 Task: Ask the host if meals are included with the booking.
Action: Mouse moved to (177, 391)
Screenshot: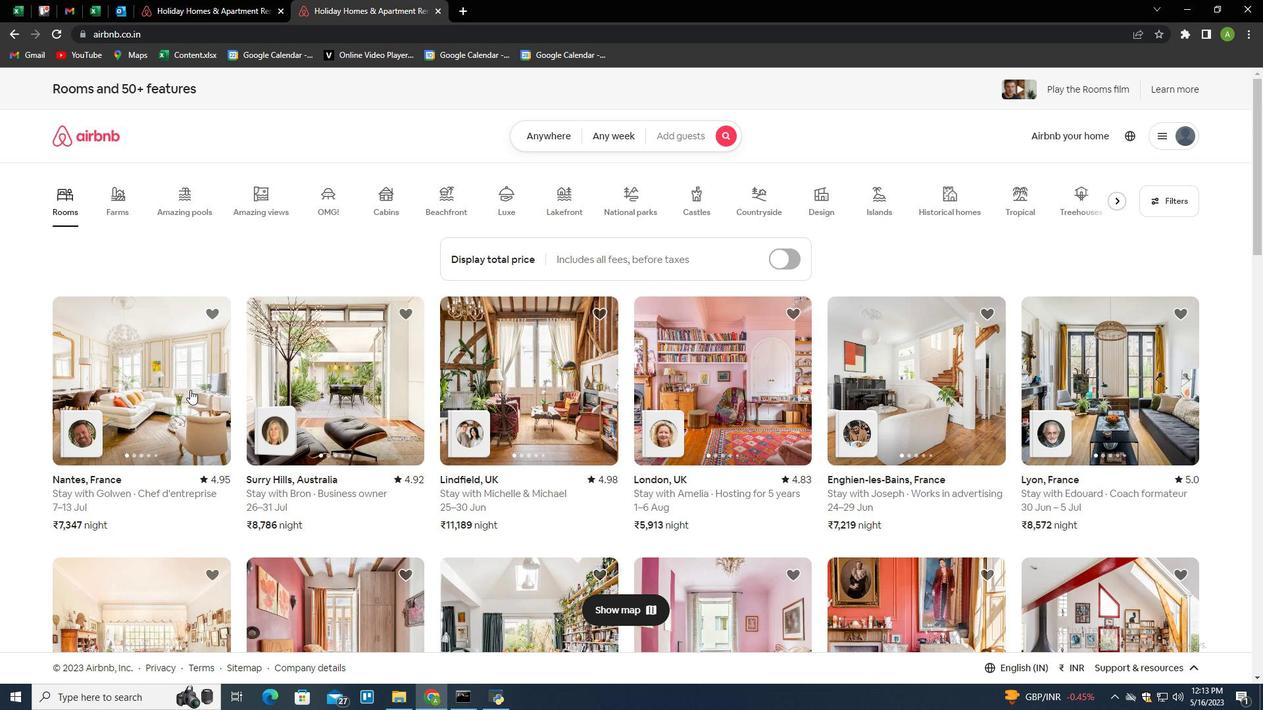 
Action: Mouse scrolled (177, 390) with delta (0, 0)
Screenshot: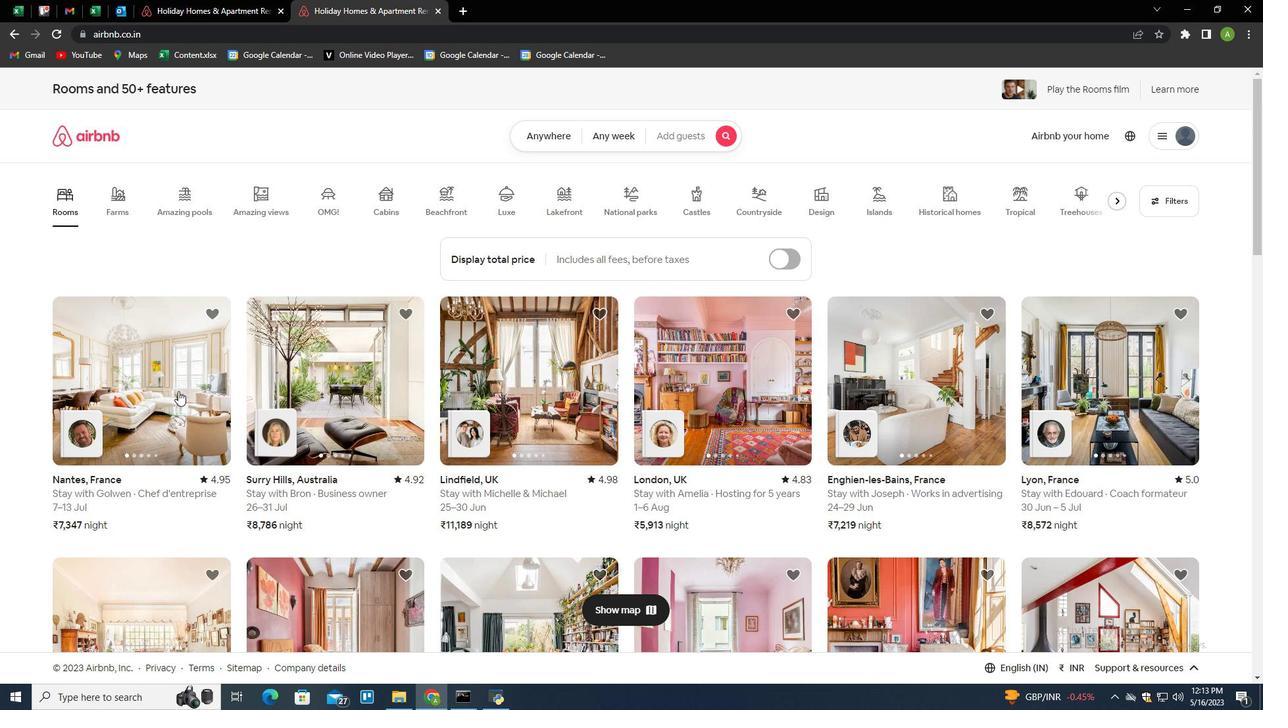 
Action: Mouse moved to (147, 313)
Screenshot: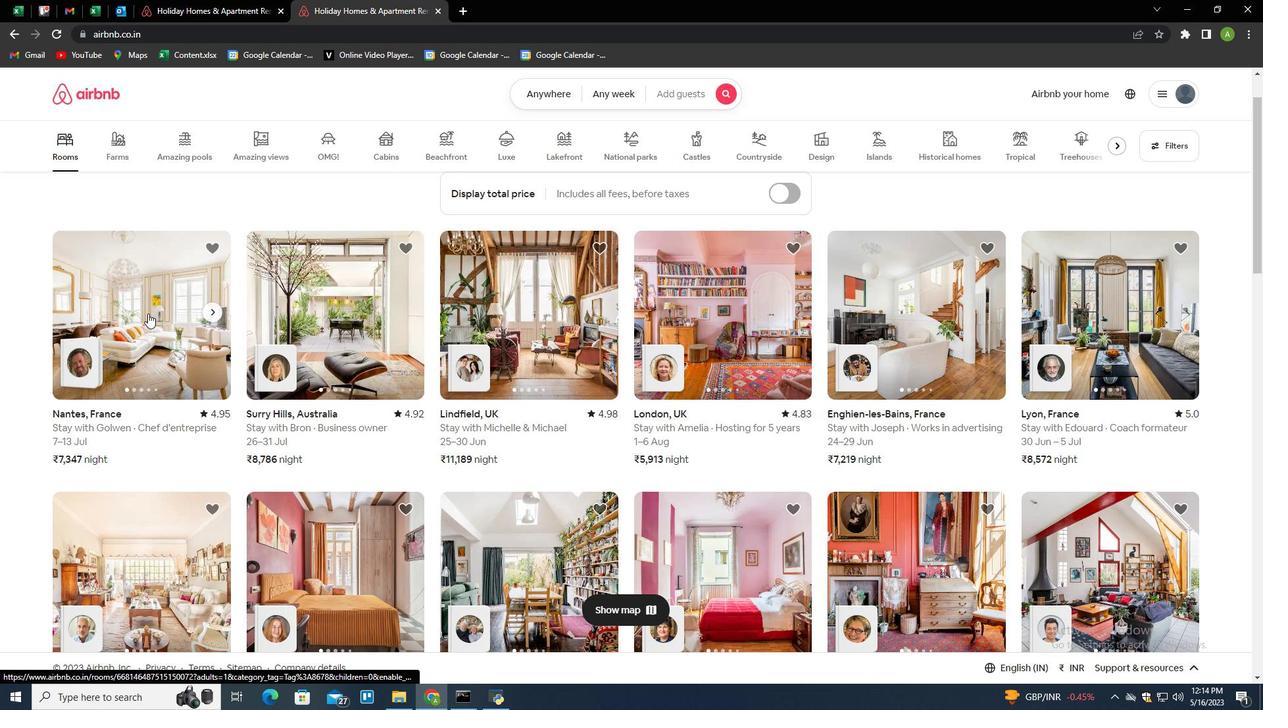 
Action: Mouse pressed left at (147, 313)
Screenshot: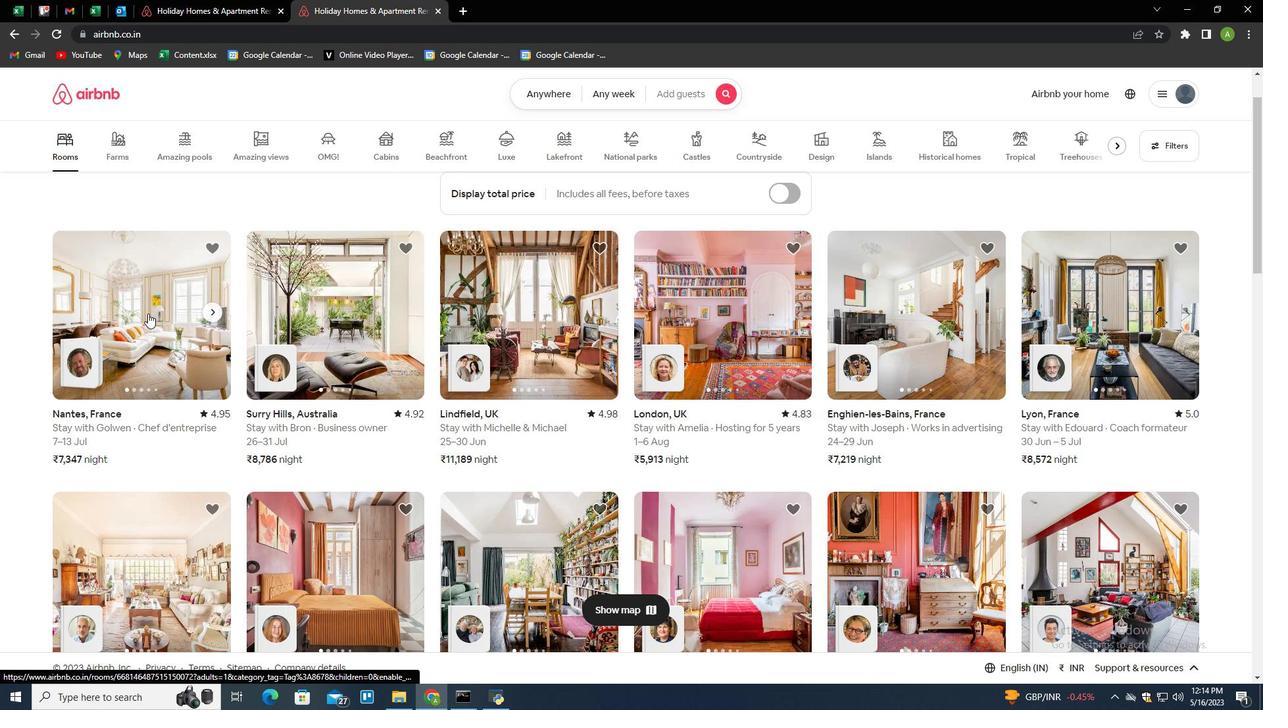 
Action: Mouse moved to (475, 393)
Screenshot: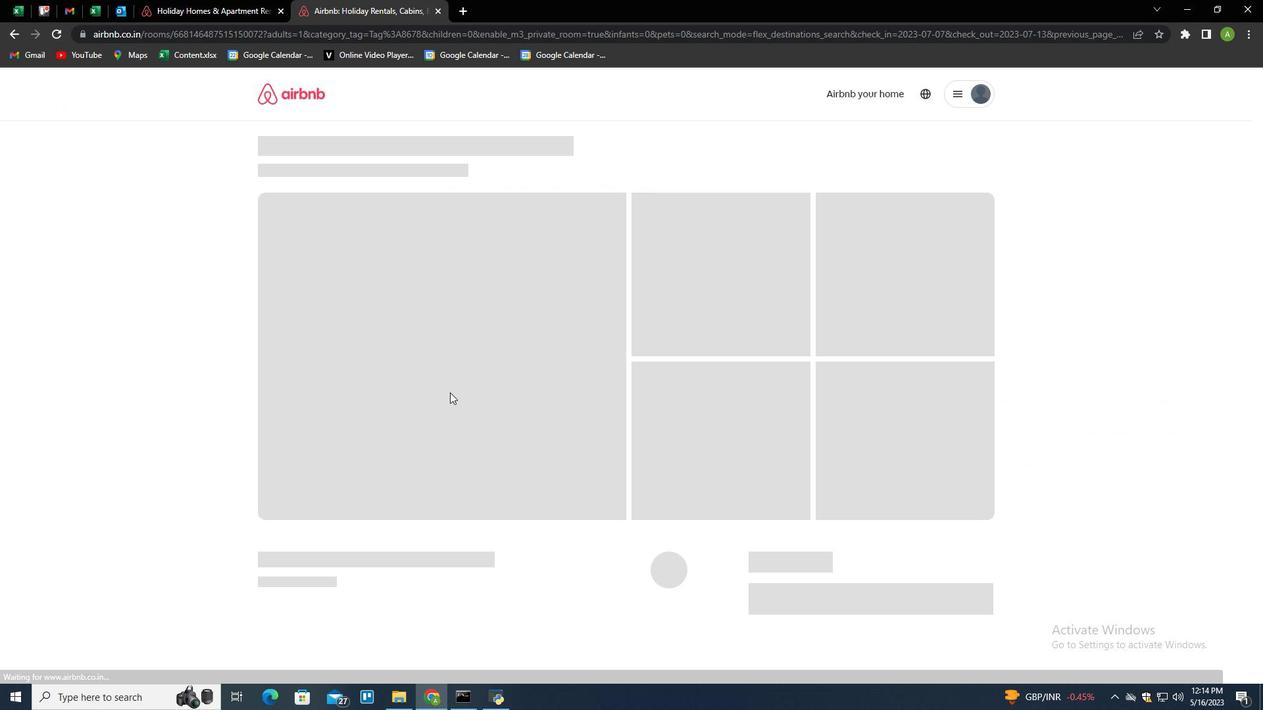 
Action: Mouse scrolled (475, 392) with delta (0, 0)
Screenshot: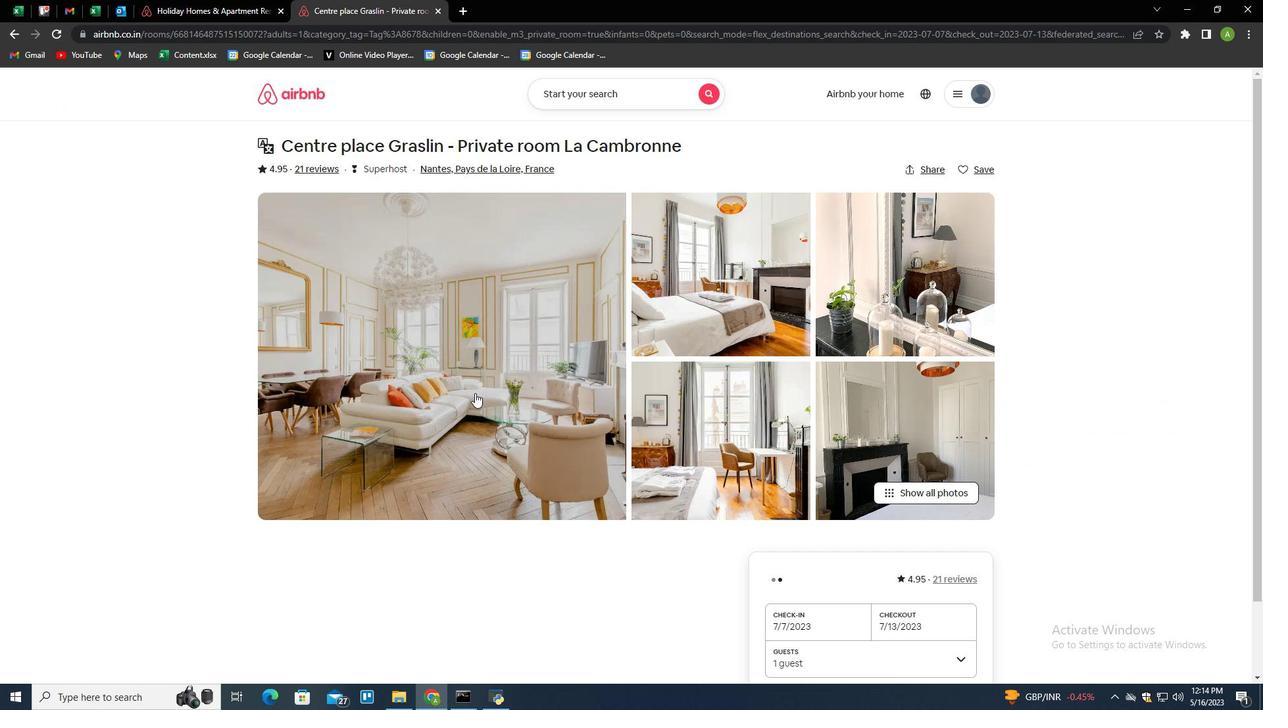 
Action: Mouse scrolled (475, 392) with delta (0, 0)
Screenshot: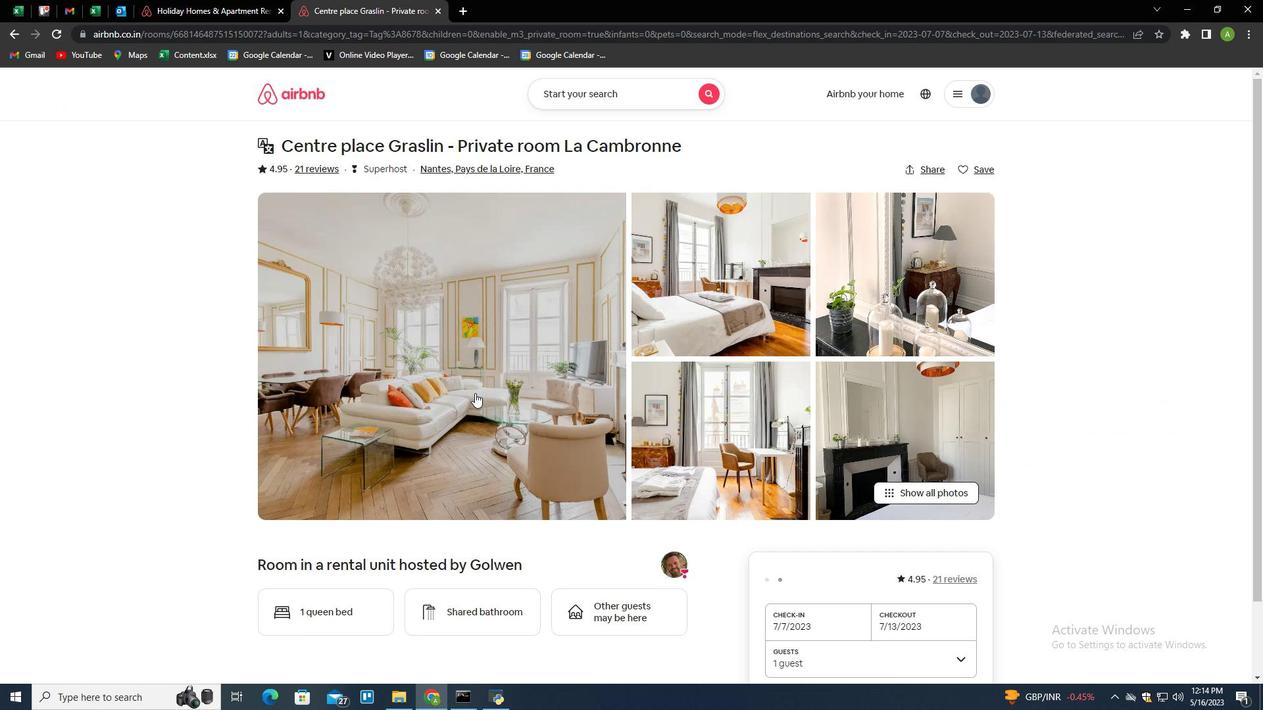 
Action: Mouse scrolled (475, 392) with delta (0, 0)
Screenshot: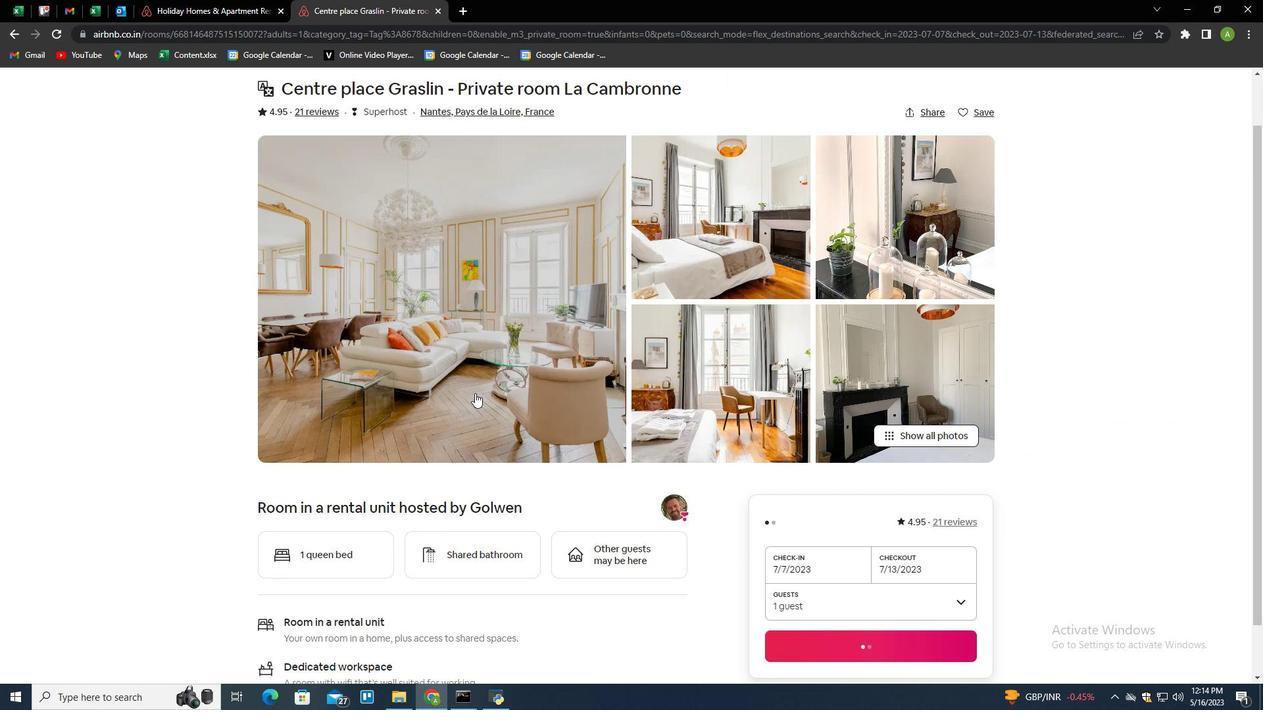 
Action: Mouse moved to (475, 393)
Screenshot: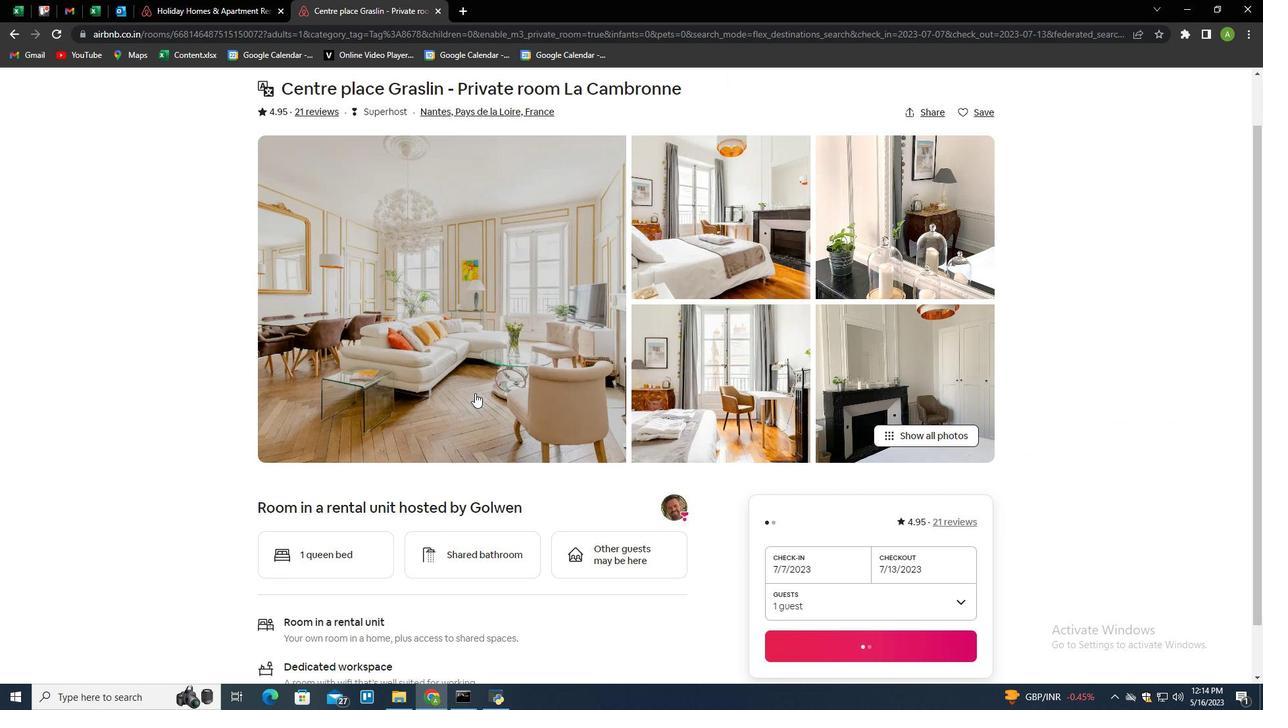 
Action: Mouse scrolled (475, 392) with delta (0, 0)
Screenshot: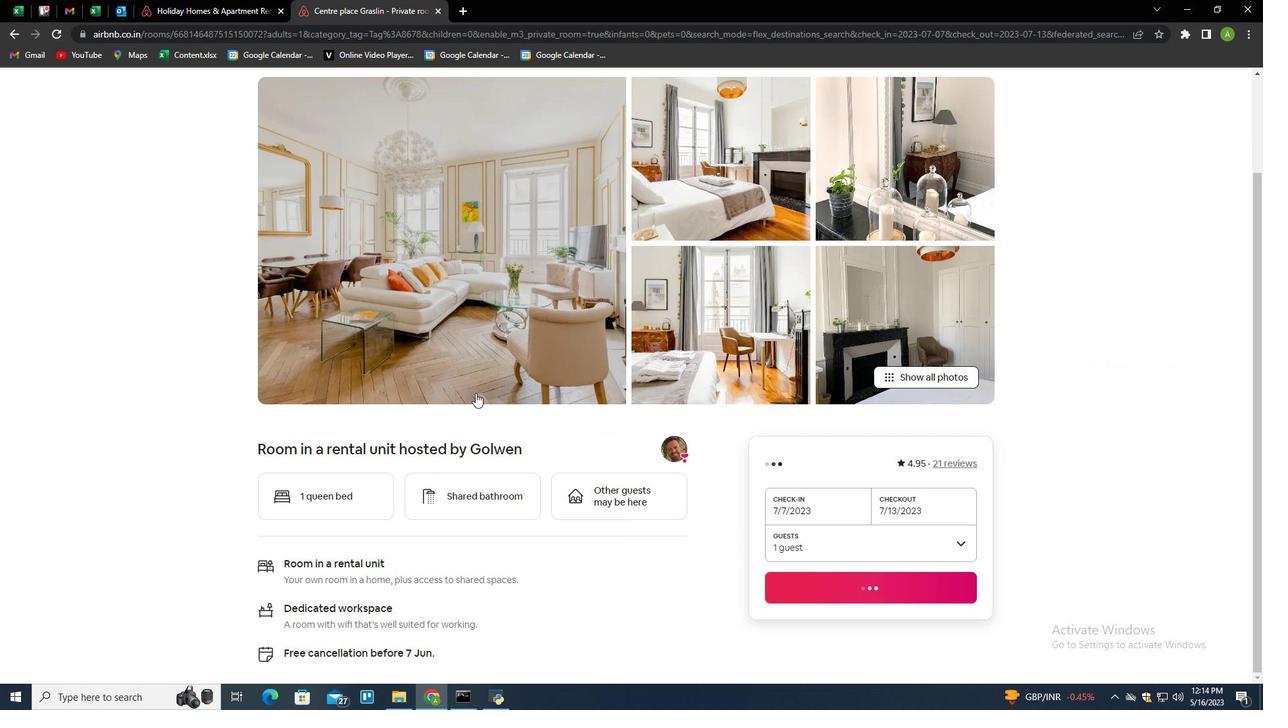 
Action: Mouse scrolled (475, 392) with delta (0, 0)
Screenshot: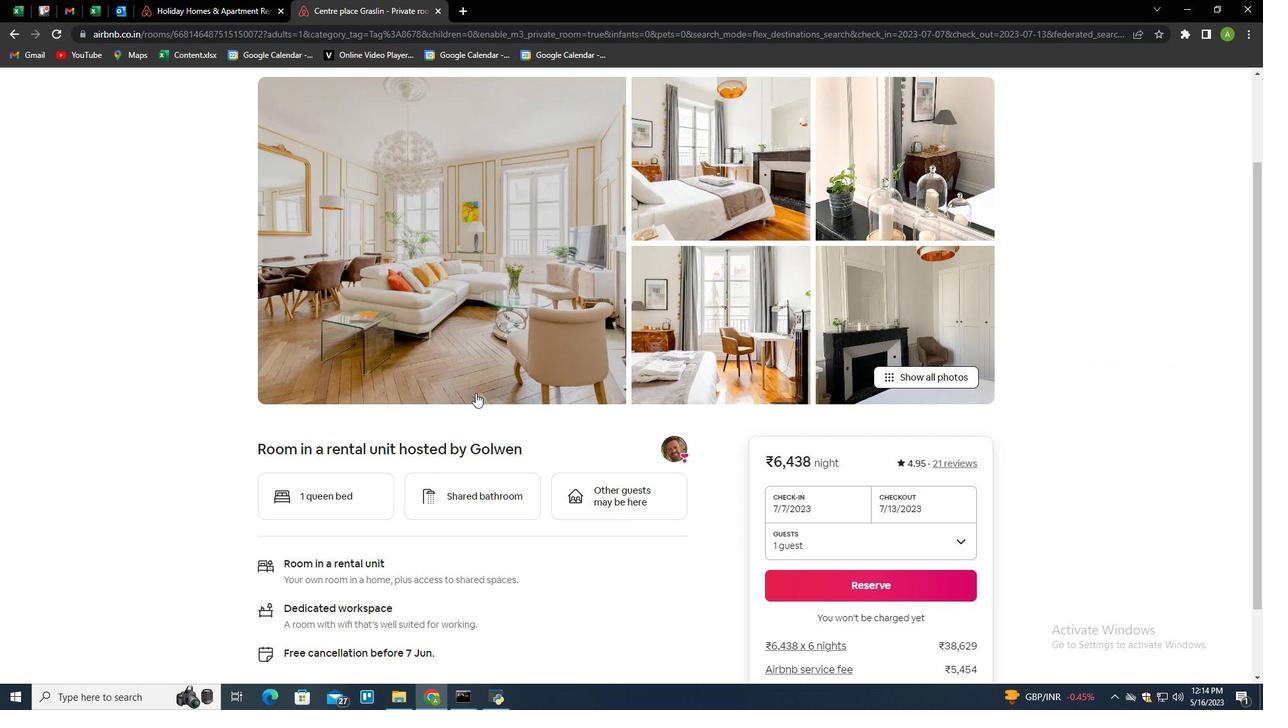 
Action: Mouse scrolled (475, 392) with delta (0, 0)
Screenshot: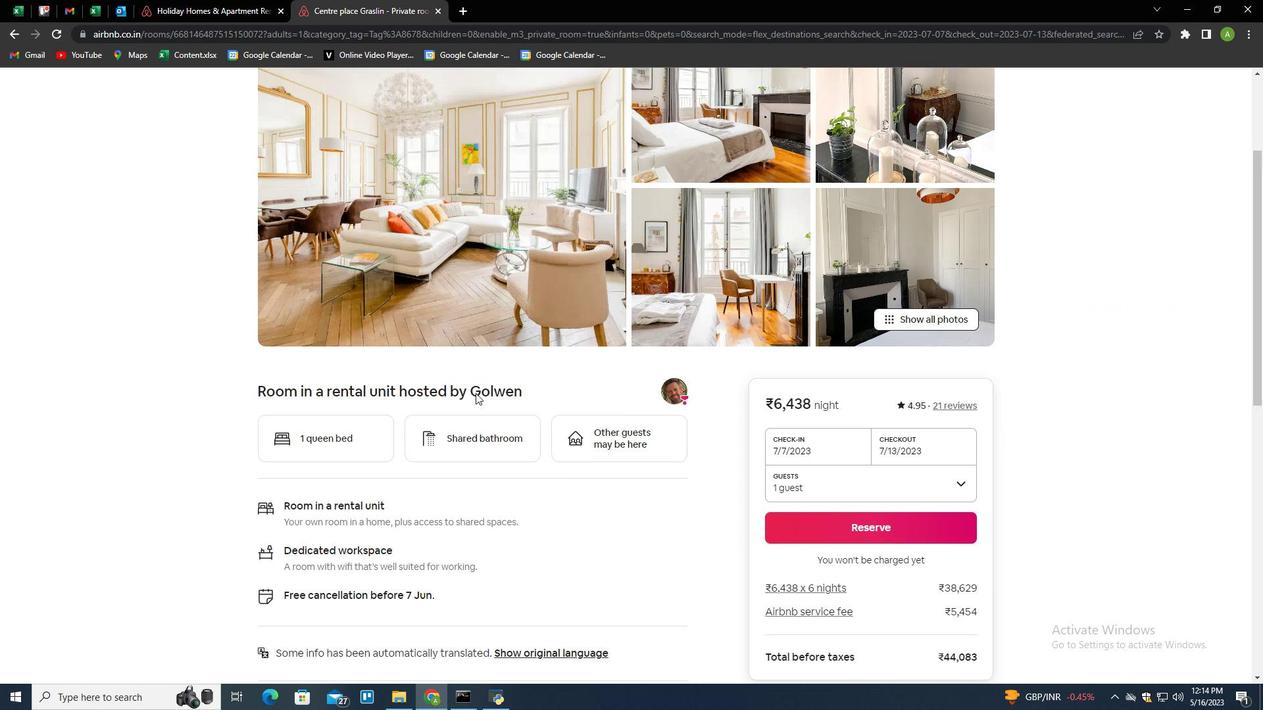 
Action: Mouse scrolled (475, 392) with delta (0, 0)
Screenshot: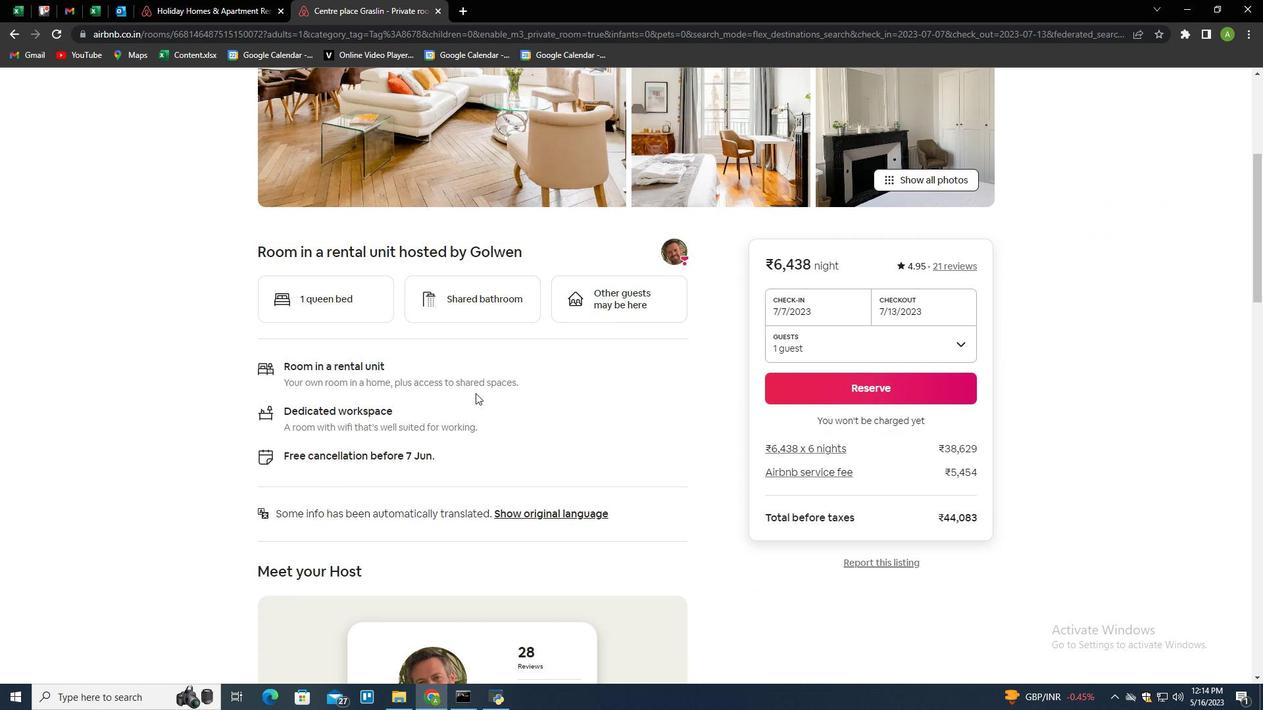
Action: Mouse scrolled (475, 392) with delta (0, 0)
Screenshot: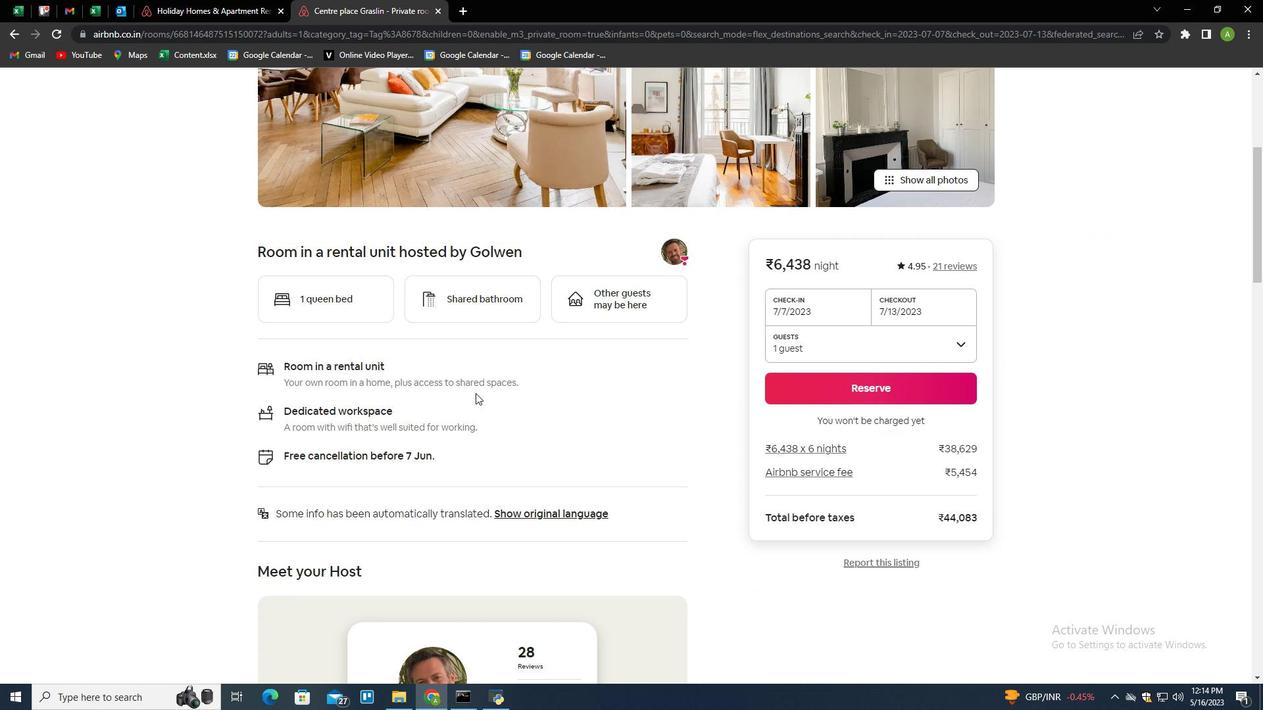 
Action: Mouse scrolled (475, 392) with delta (0, 0)
Screenshot: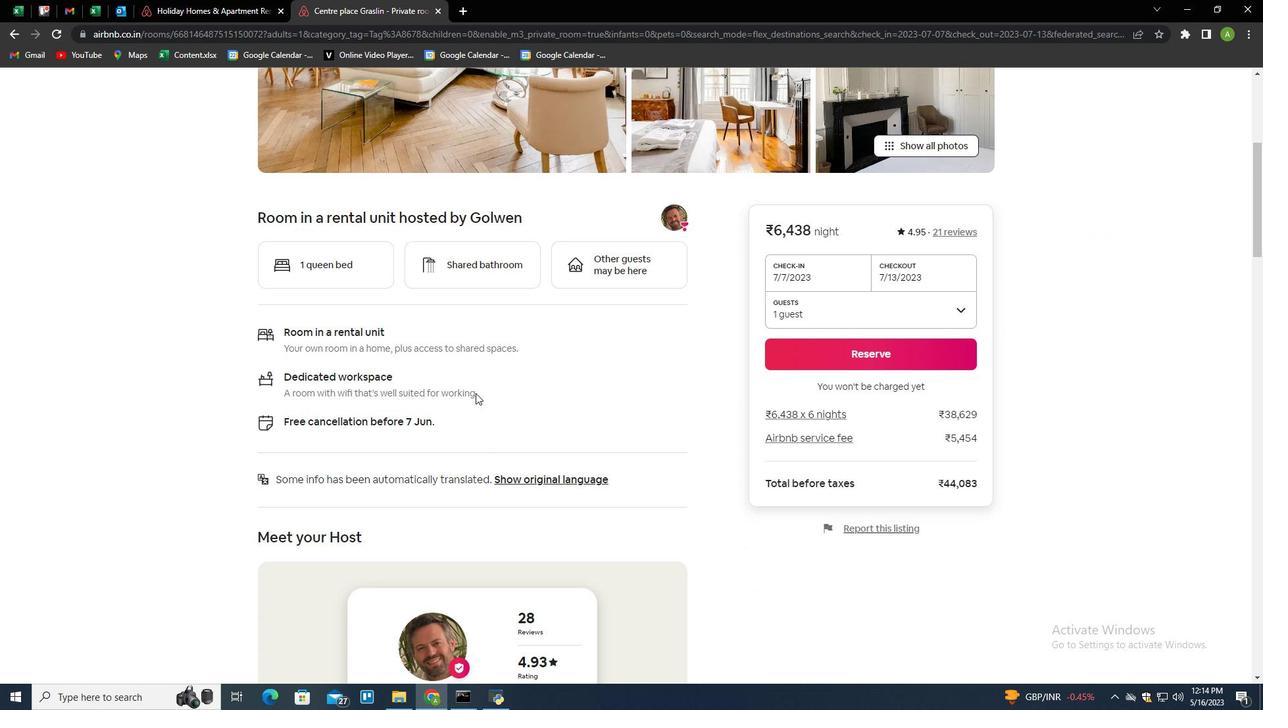 
Action: Mouse scrolled (475, 392) with delta (0, 0)
Screenshot: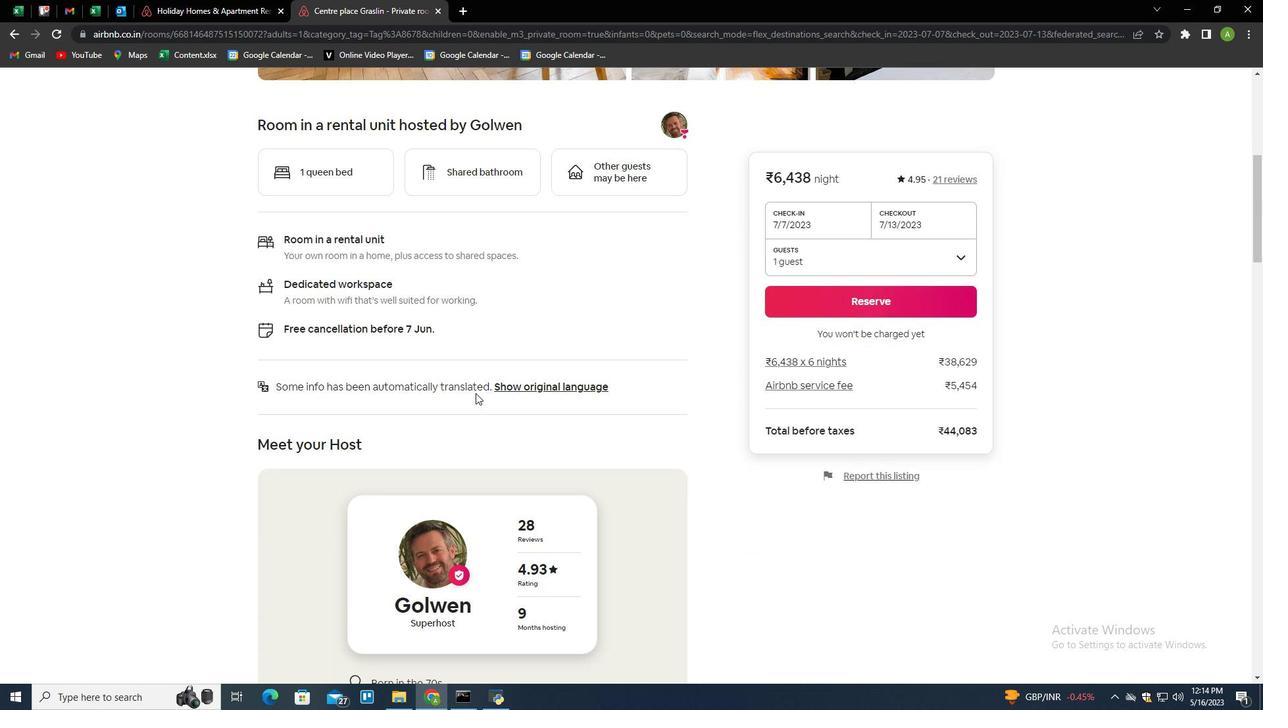 
Action: Mouse scrolled (475, 392) with delta (0, 0)
Screenshot: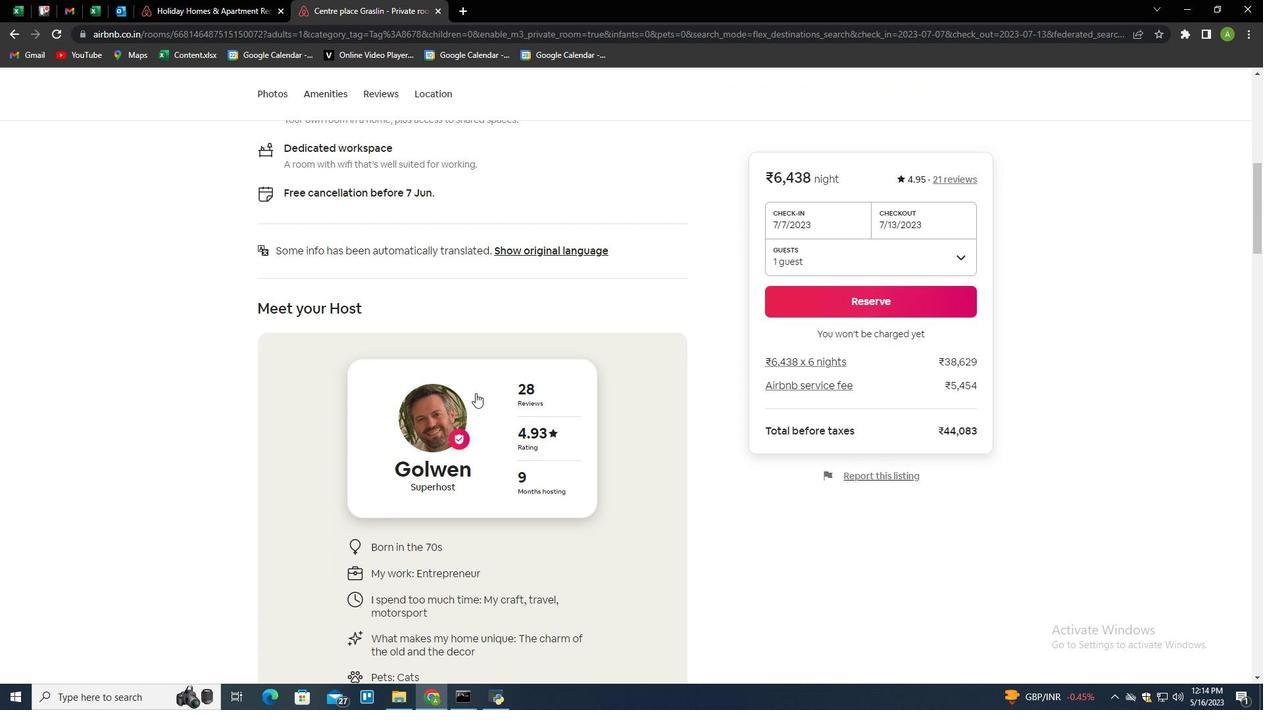 
Action: Mouse scrolled (475, 392) with delta (0, 0)
Screenshot: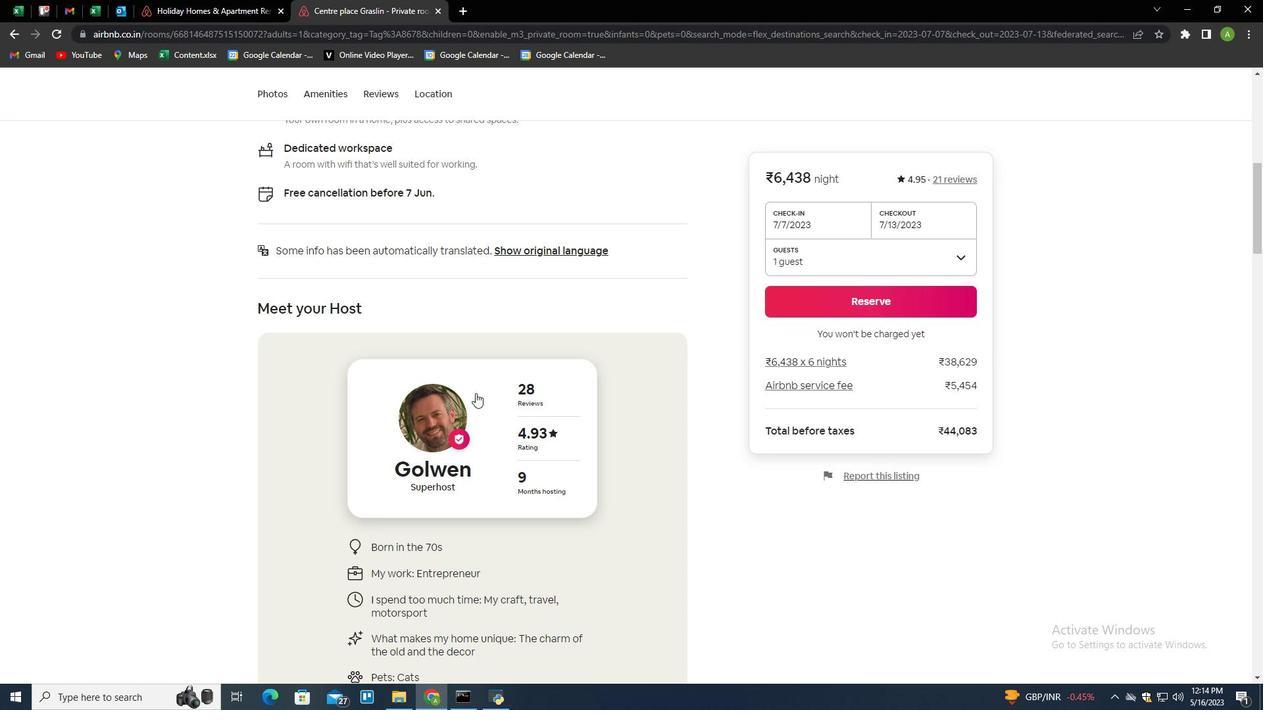 
Action: Mouse scrolled (475, 392) with delta (0, 0)
Screenshot: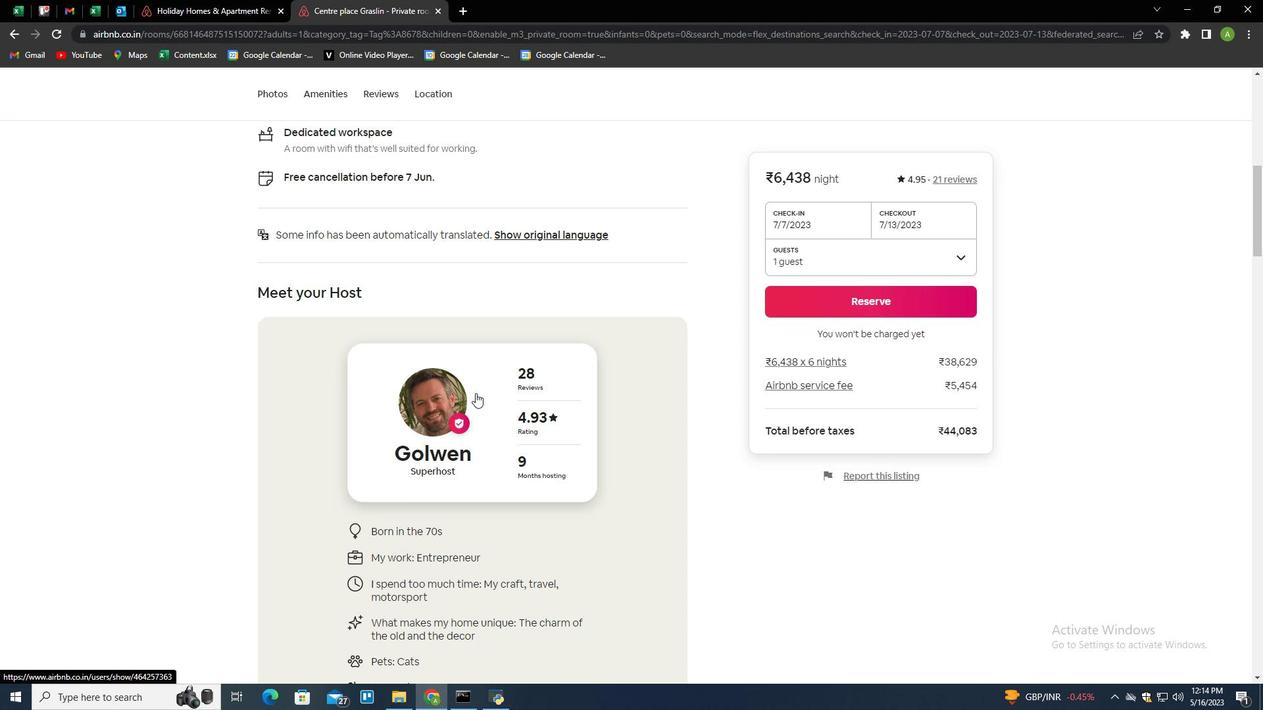 
Action: Mouse scrolled (475, 392) with delta (0, 0)
Screenshot: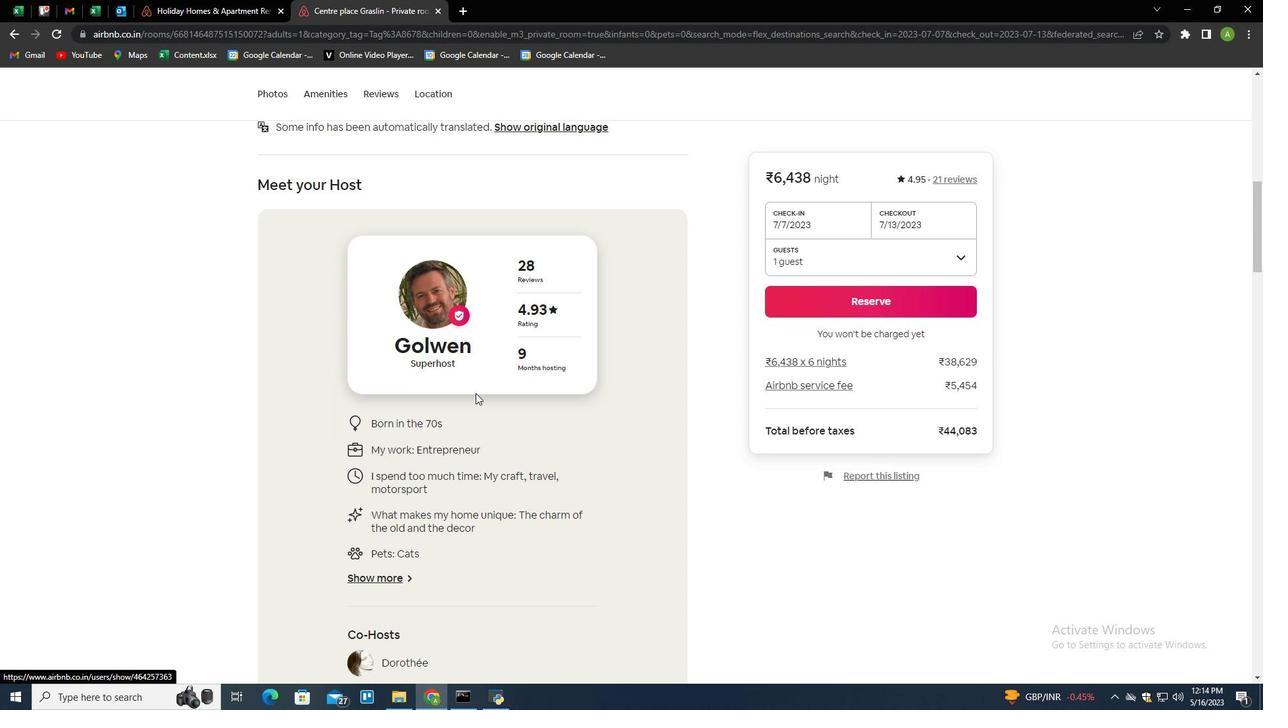 
Action: Mouse scrolled (475, 392) with delta (0, 0)
Screenshot: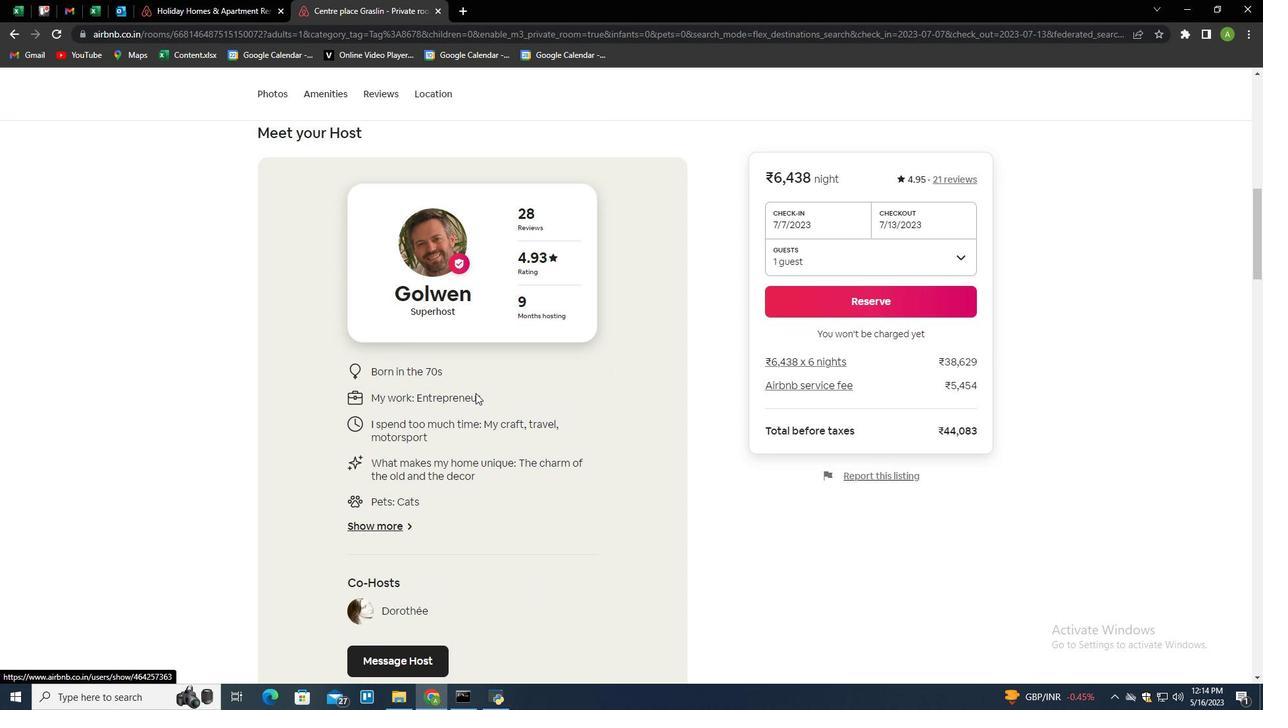 
Action: Mouse moved to (413, 509)
Screenshot: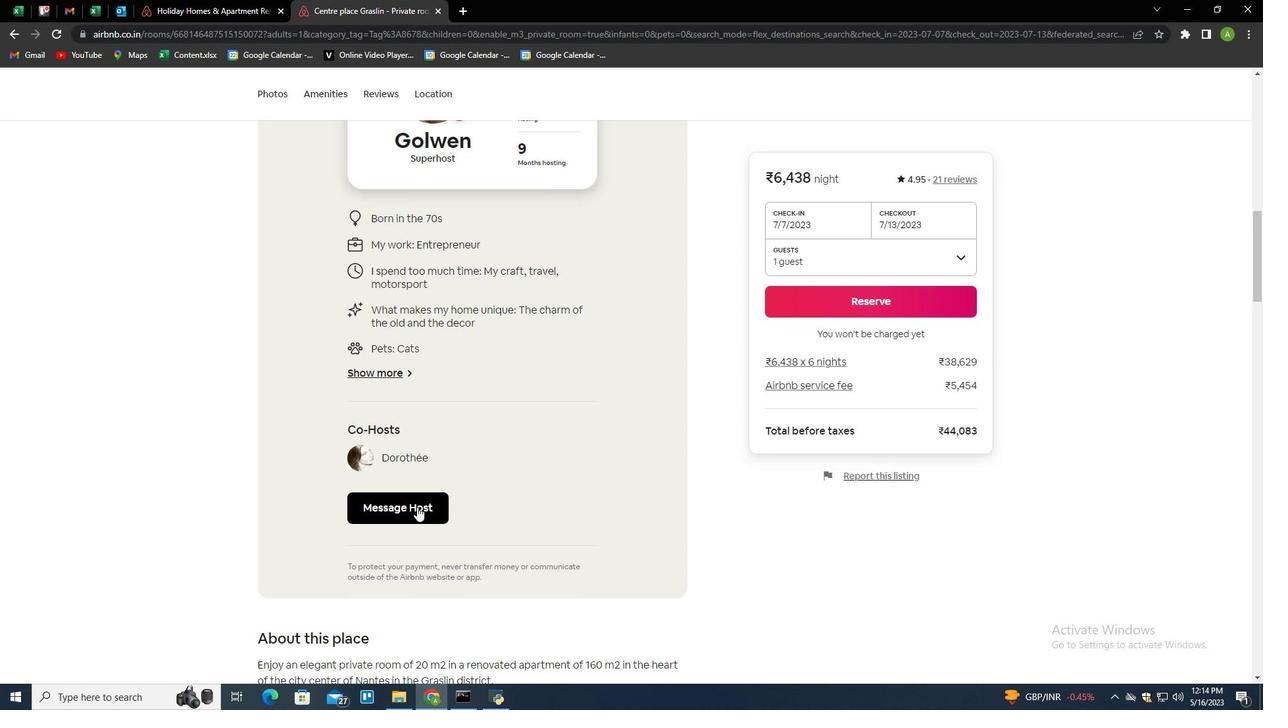 
Action: Mouse pressed left at (413, 509)
Screenshot: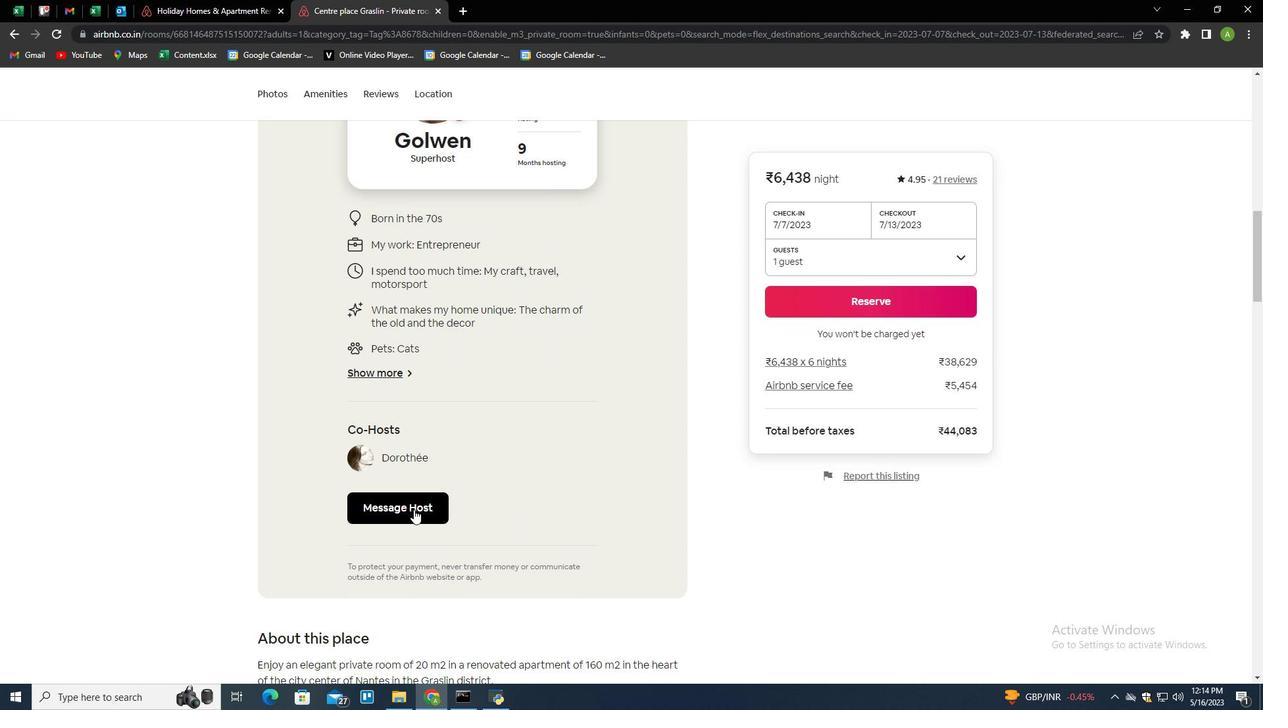
Action: Mouse moved to (490, 444)
Screenshot: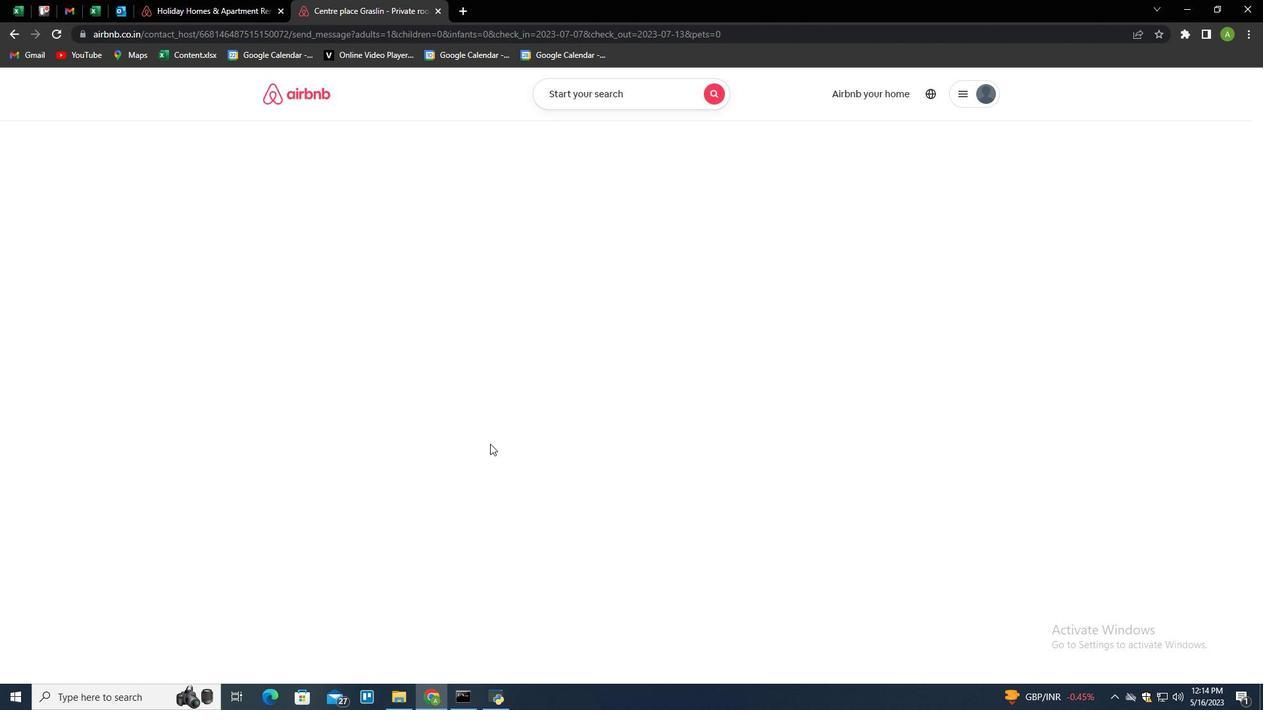 
Action: Mouse scrolled (490, 443) with delta (0, 0)
Screenshot: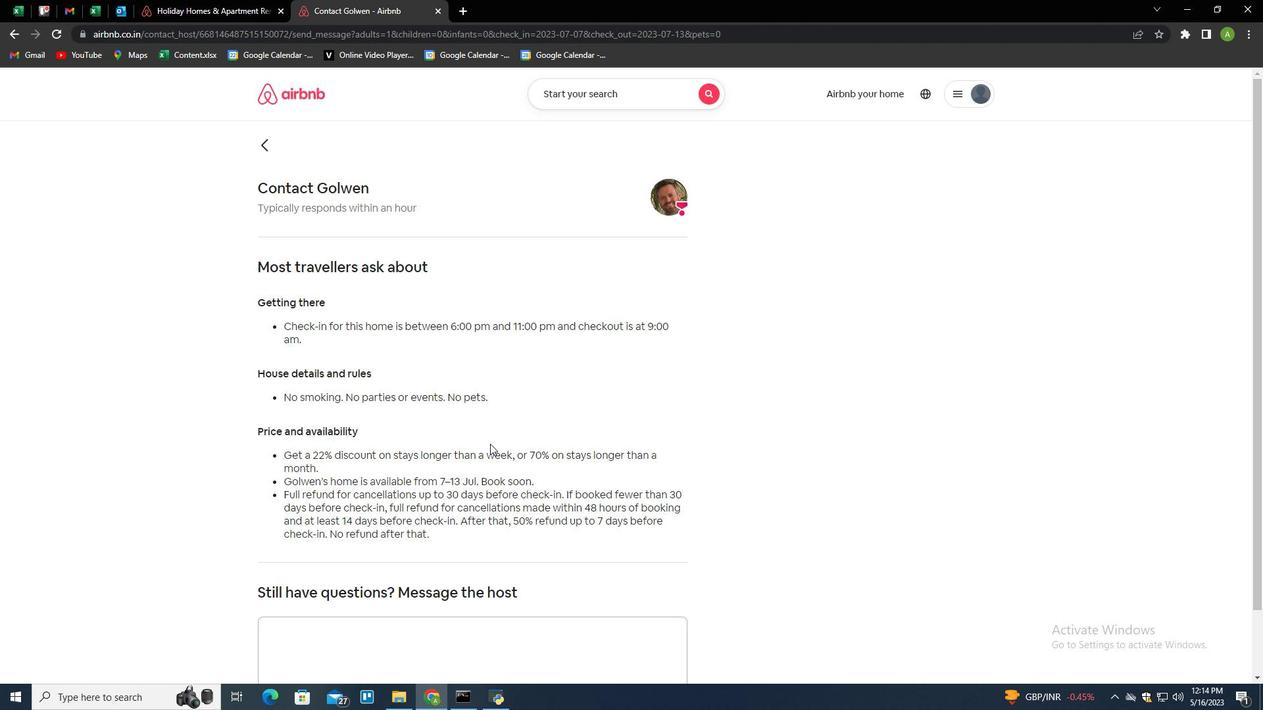 
Action: Mouse scrolled (490, 443) with delta (0, 0)
Screenshot: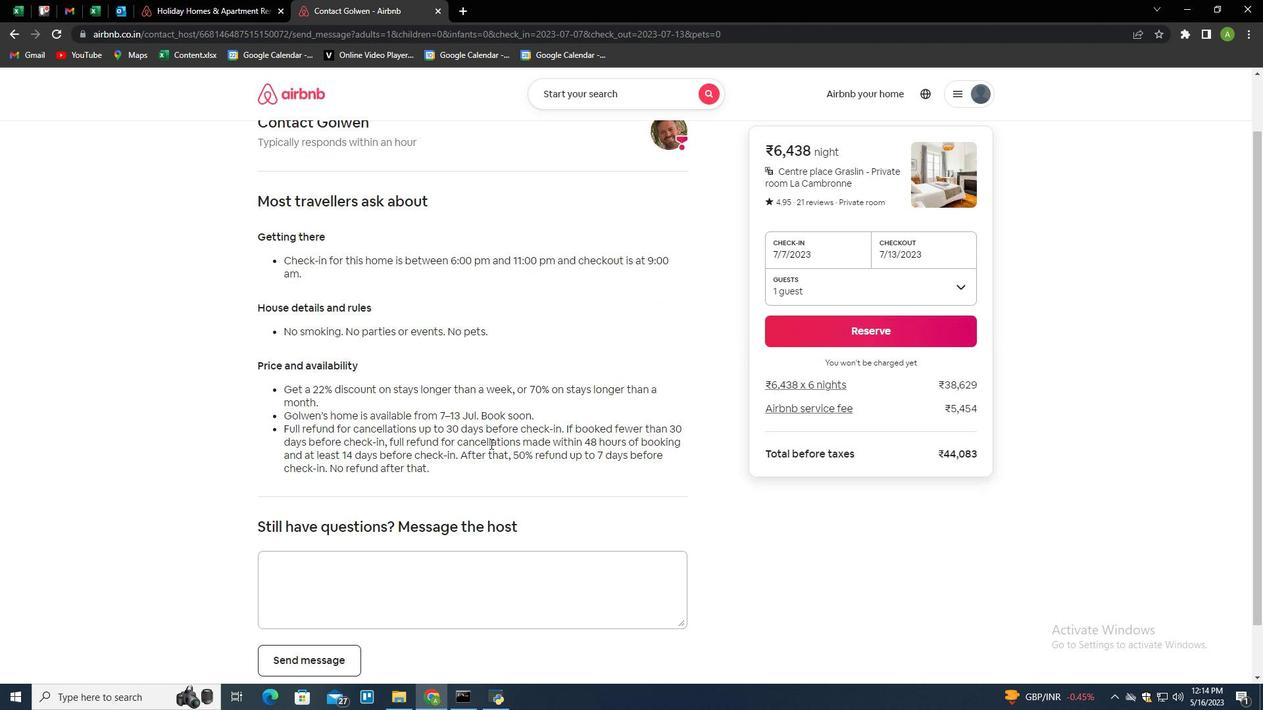 
Action: Mouse scrolled (490, 443) with delta (0, 0)
Screenshot: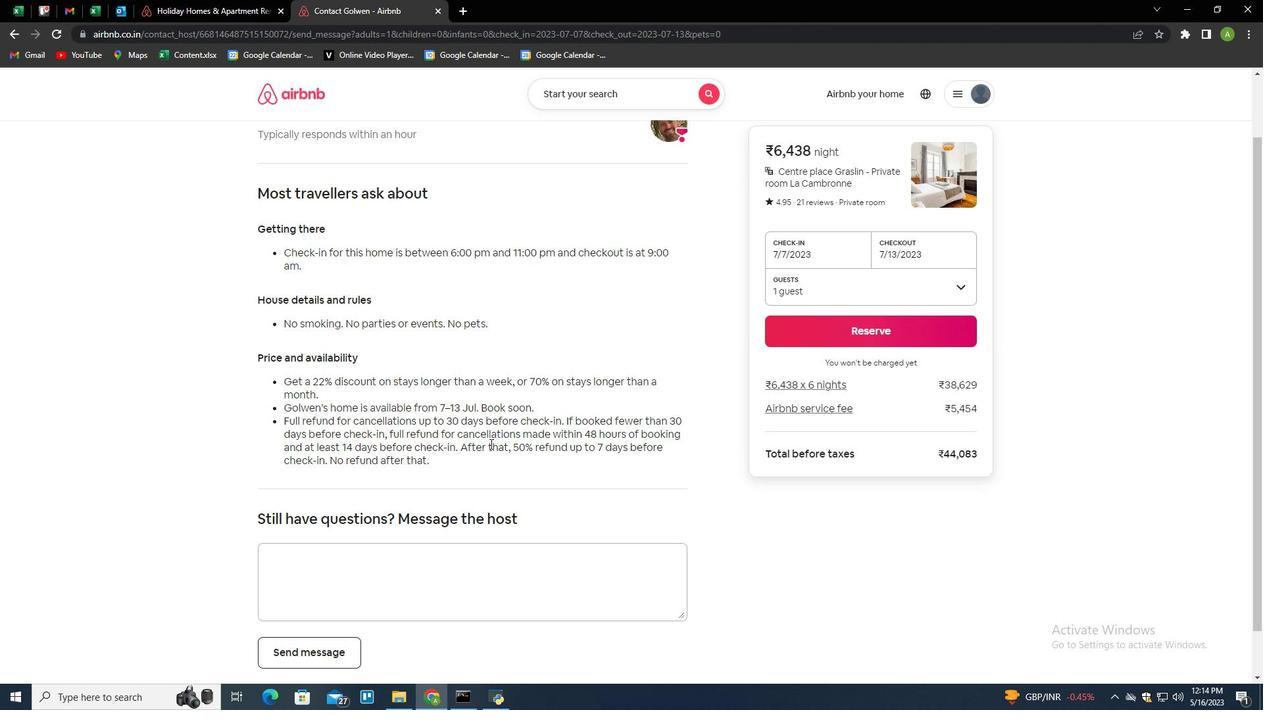 
Action: Mouse moved to (462, 527)
Screenshot: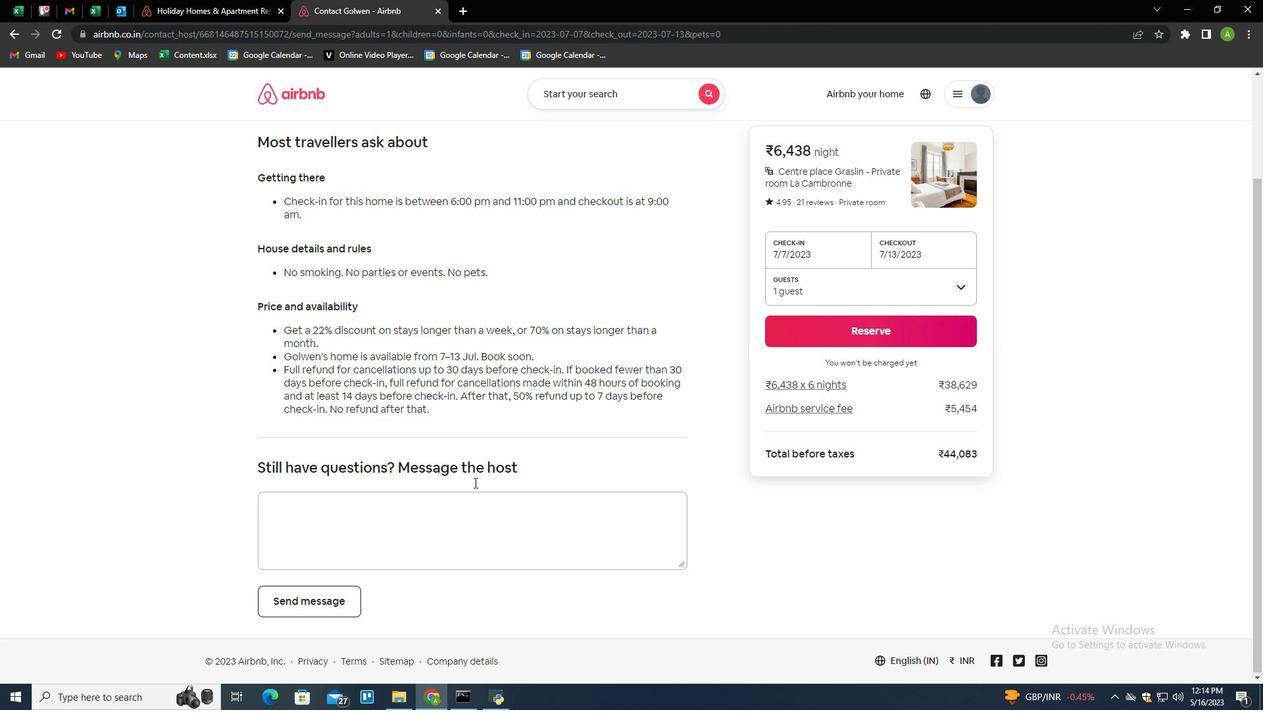 
Action: Mouse pressed left at (462, 527)
Screenshot: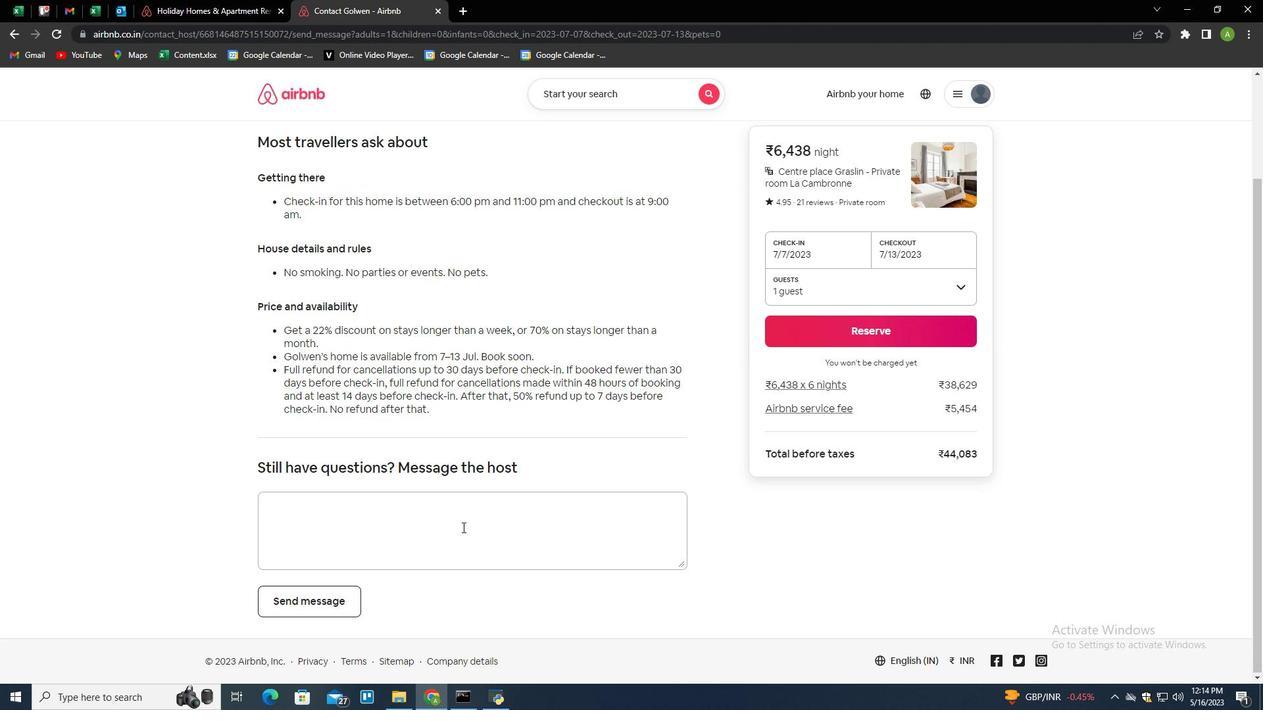 
Action: Mouse moved to (449, 517)
Screenshot: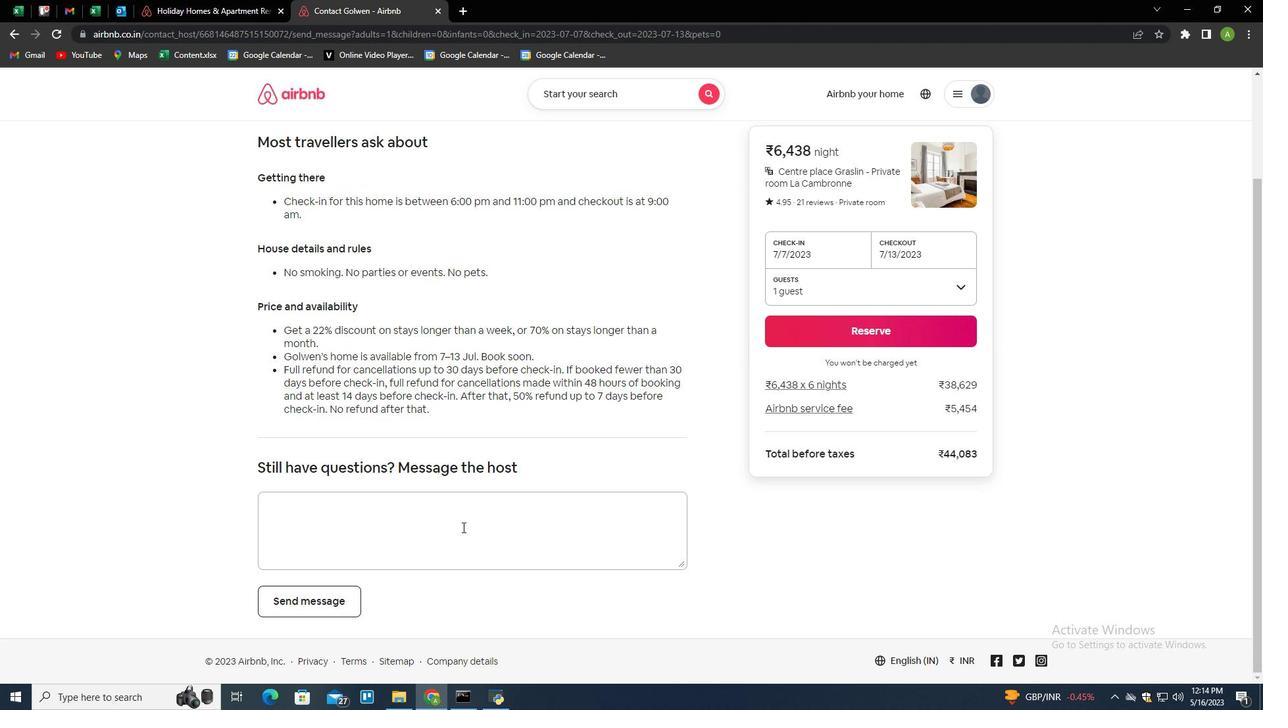 
Action: Mouse pressed left at (449, 517)
Screenshot: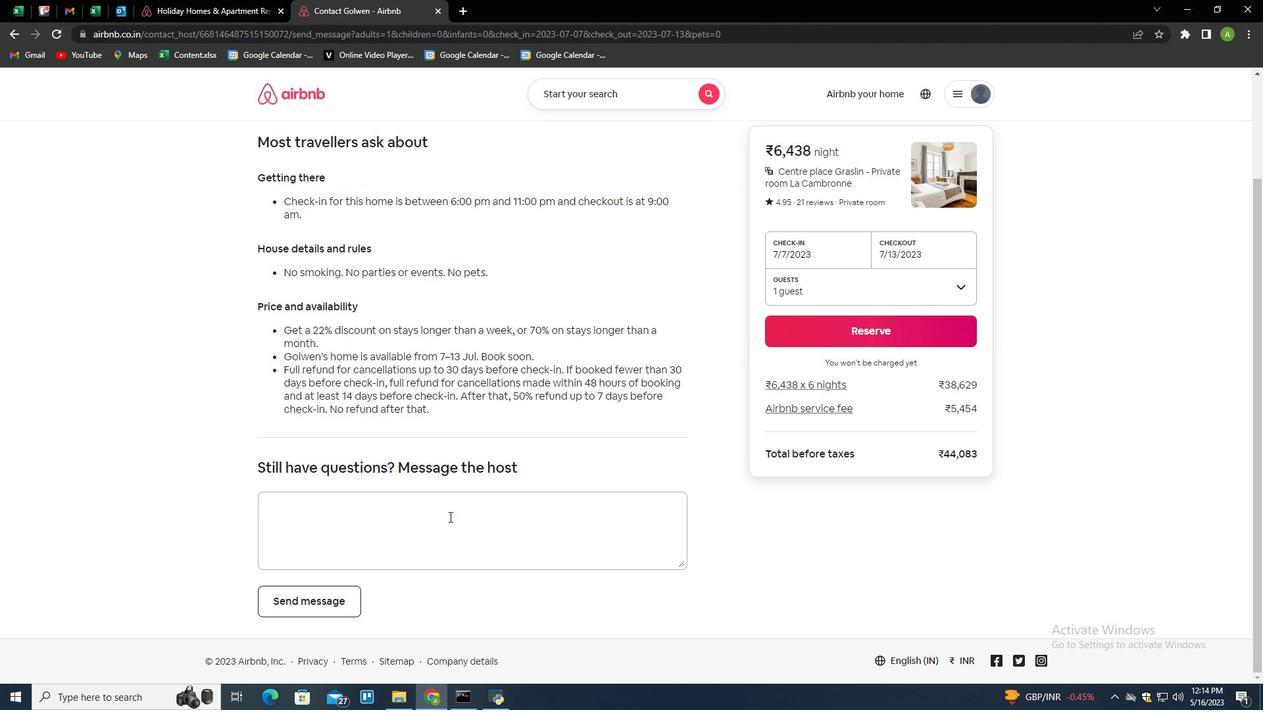 
Action: Key pressed <Key.shift>Can<Key.space>ji<Key.space><Key.backspace><Key.backspace><Key.backspace>i<Key.space><Key.backspace><Key.backspace><Key.shift>I<Key.space>get<Key.space>mwa<Key.backspace><Key.backspace>eal<Key.space>as<Key.space>wi<Key.backspace>ell<Key.space><Key.backspace><Key.shift>?
Screenshot: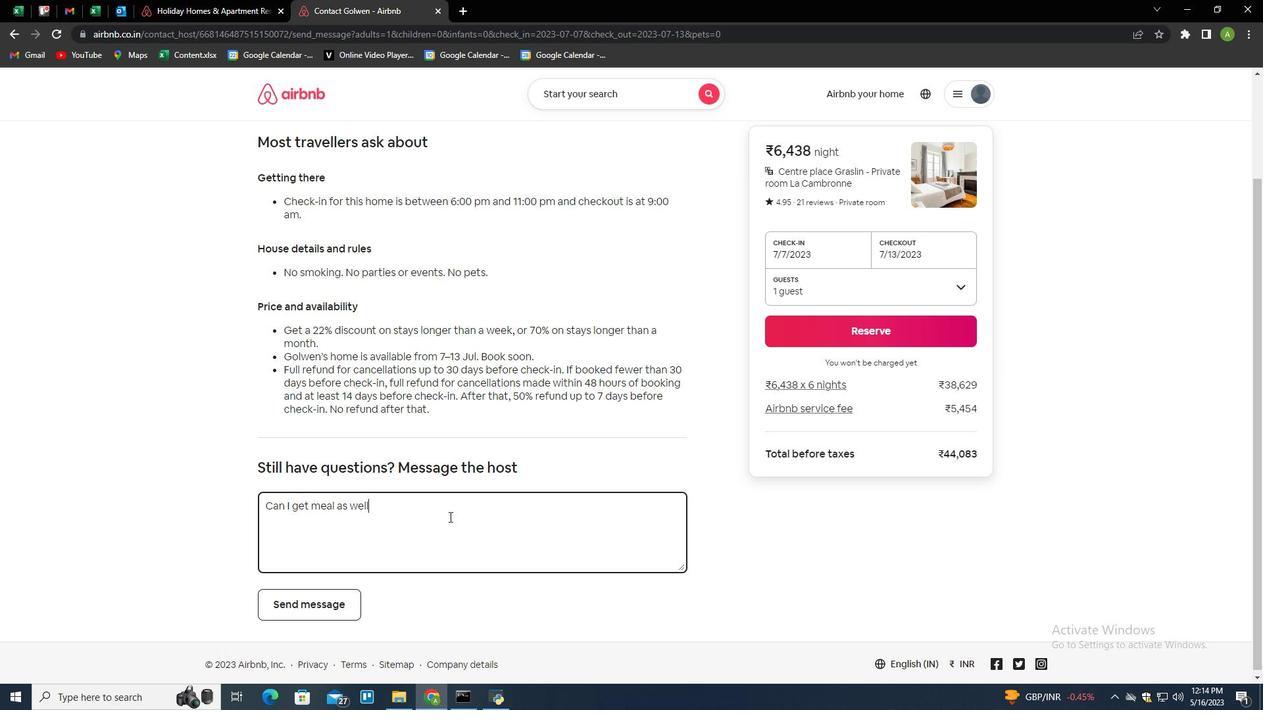 
Action: Mouse moved to (460, 571)
Screenshot: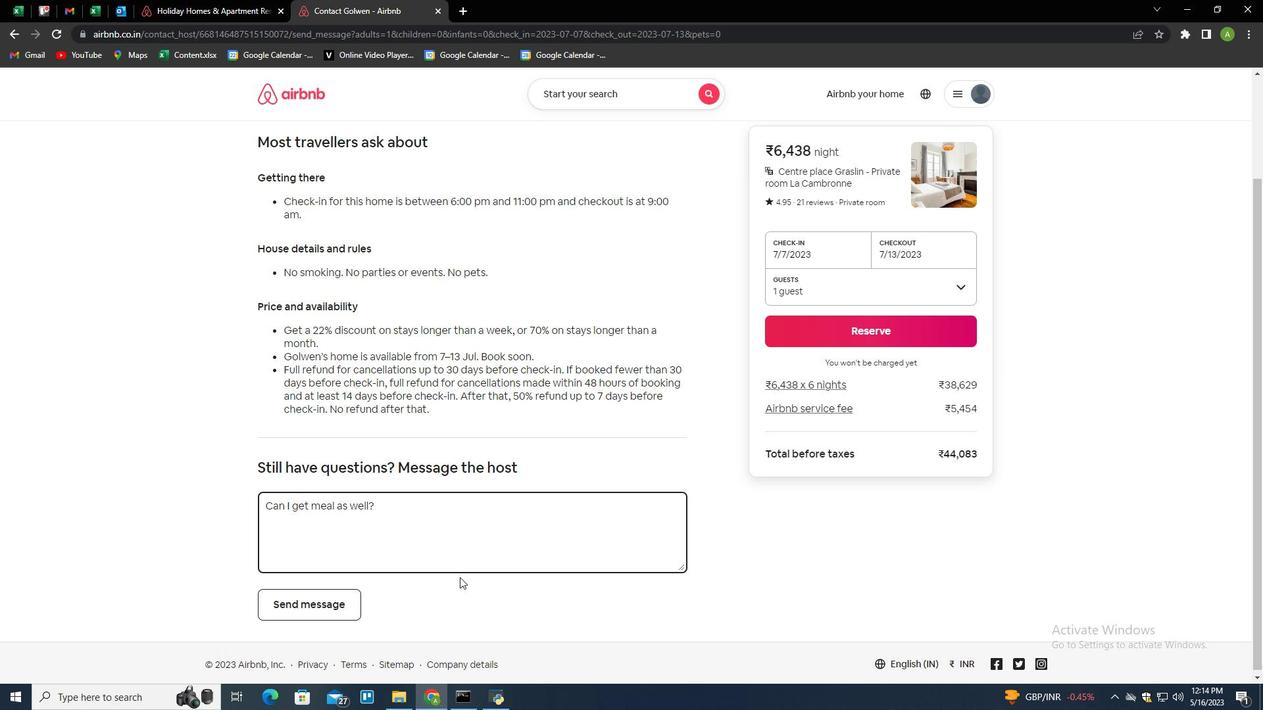 
Action: Key pressed <Key.tab>
Screenshot: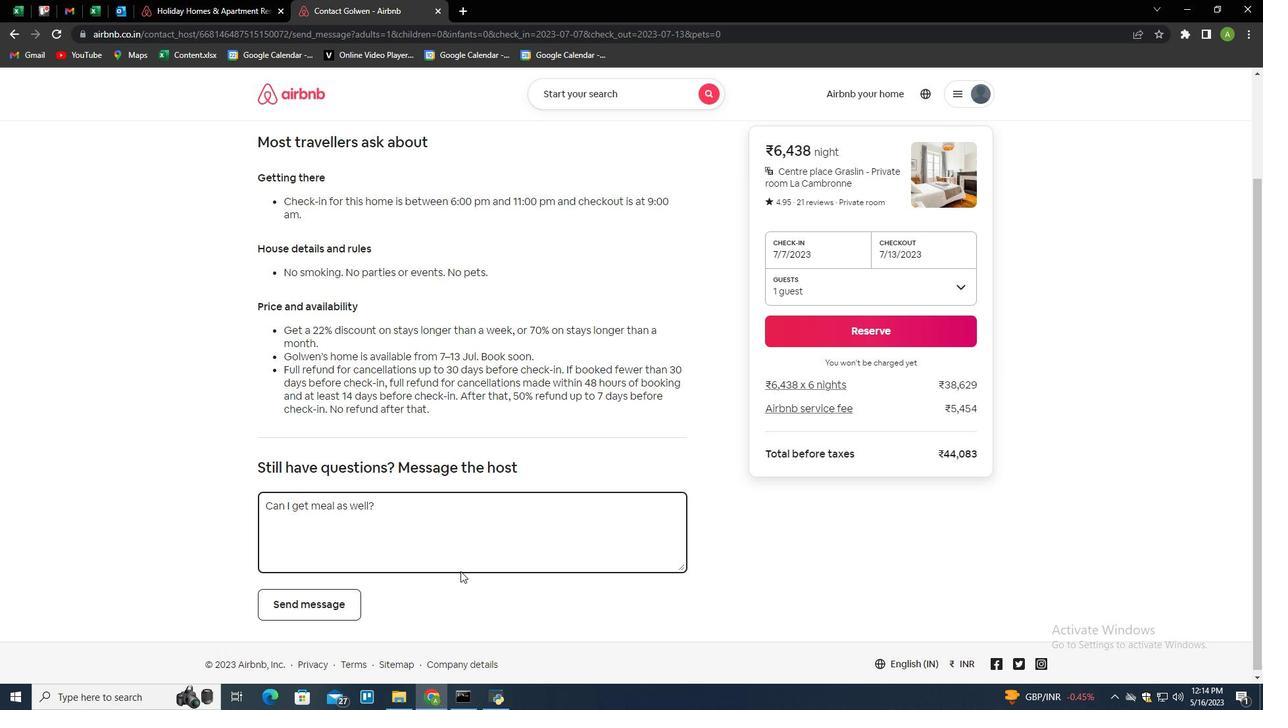 
Action: Mouse moved to (460, 571)
Screenshot: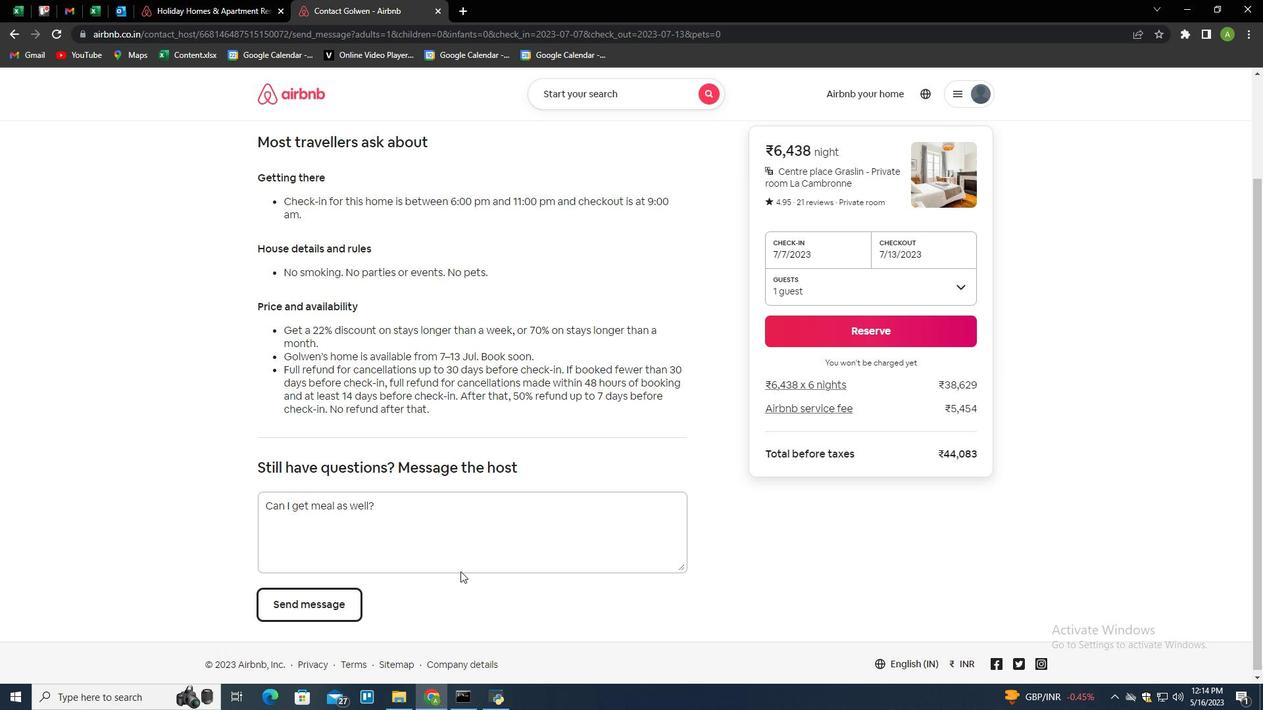 
